 Task: Open a blank sheet, save the file as Scarlett.txt Add the quote 'The only limit to your success is your own imagination.' Apply font style 'Oswald' and font size 30 Align the text to the Left .Change the text color to  'Red'
Action: Mouse moved to (231, 181)
Screenshot: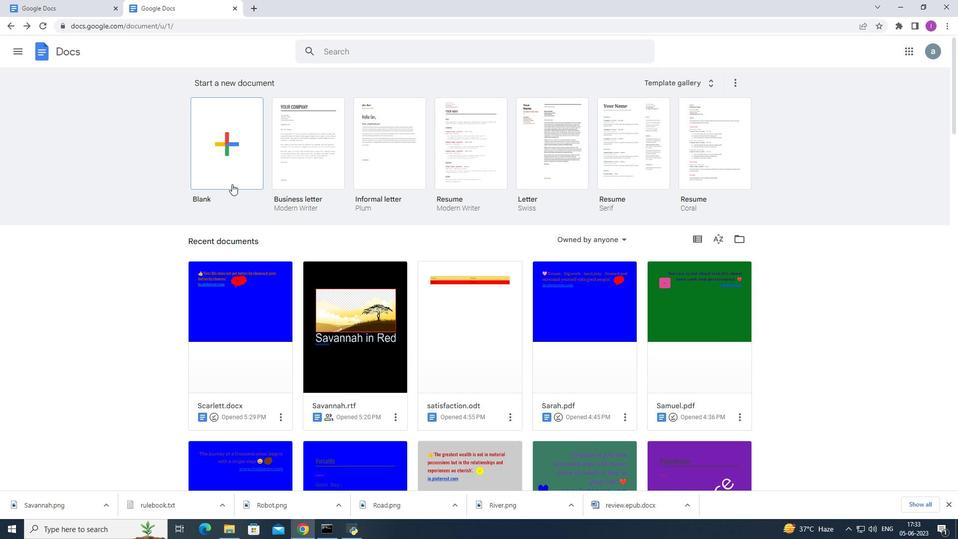 
Action: Mouse pressed left at (231, 181)
Screenshot: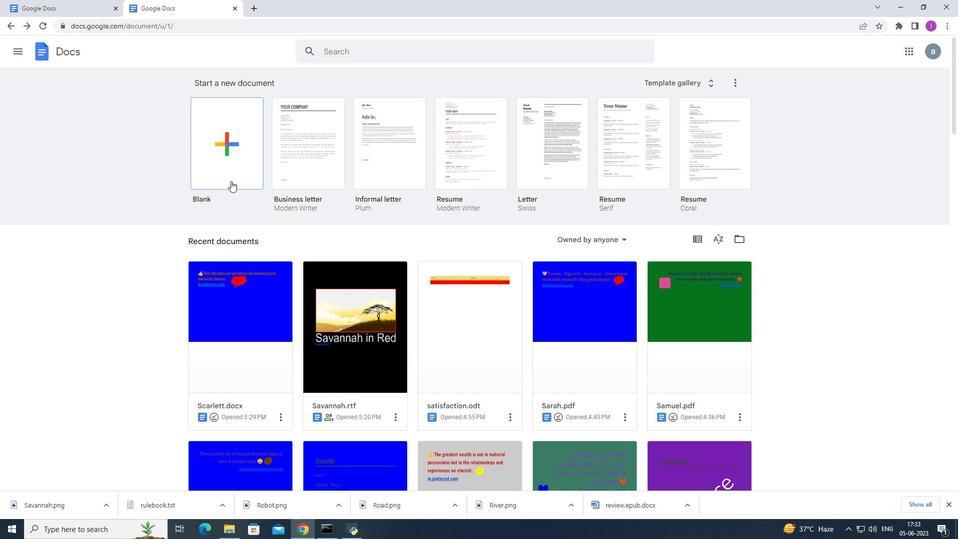 
Action: Mouse moved to (107, 44)
Screenshot: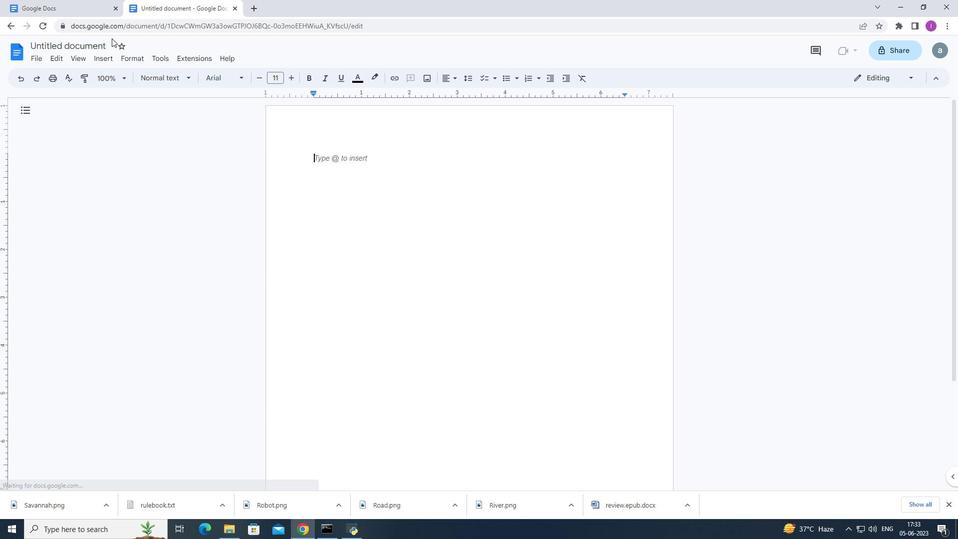 
Action: Mouse pressed left at (107, 44)
Screenshot: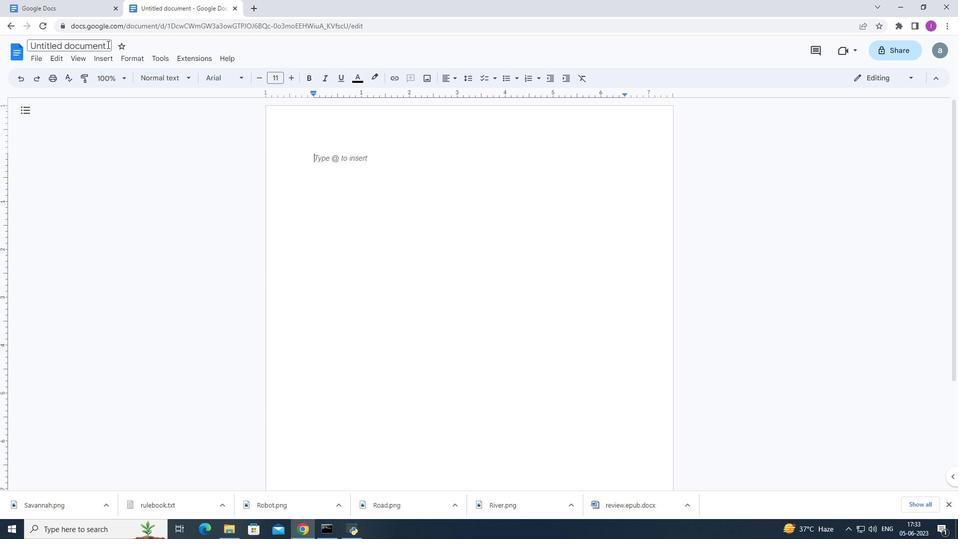 
Action: Mouse moved to (194, 28)
Screenshot: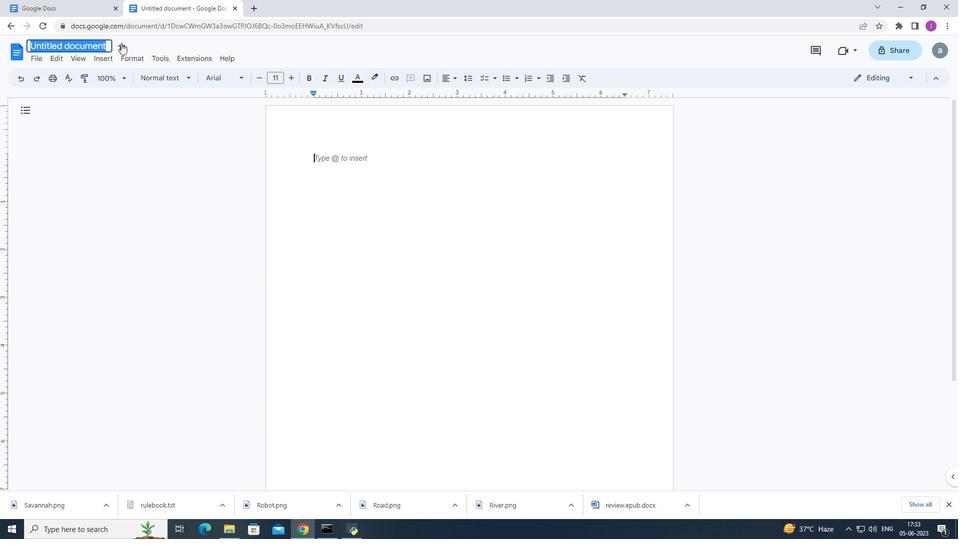 
Action: Key pressed <Key.shift>Scarlett.txt
Screenshot: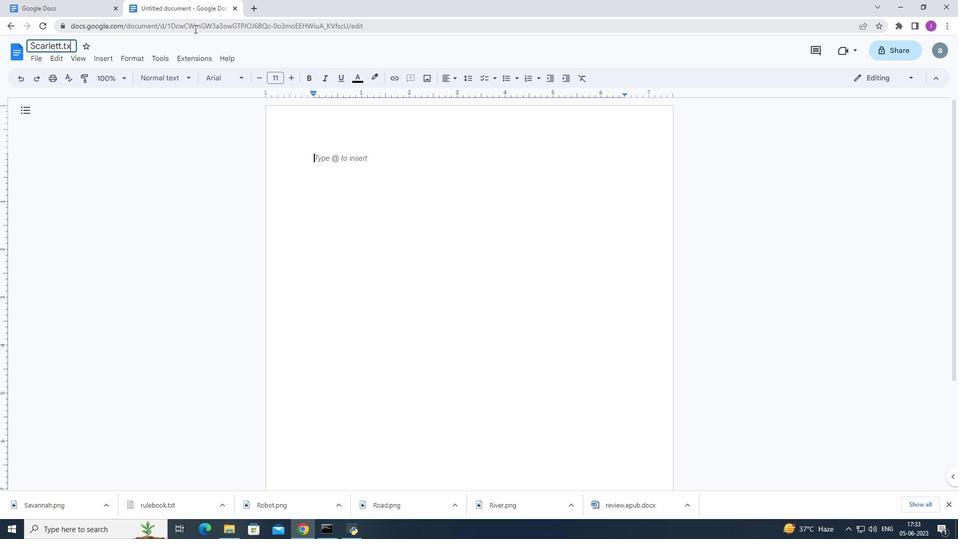
Action: Mouse moved to (322, 160)
Screenshot: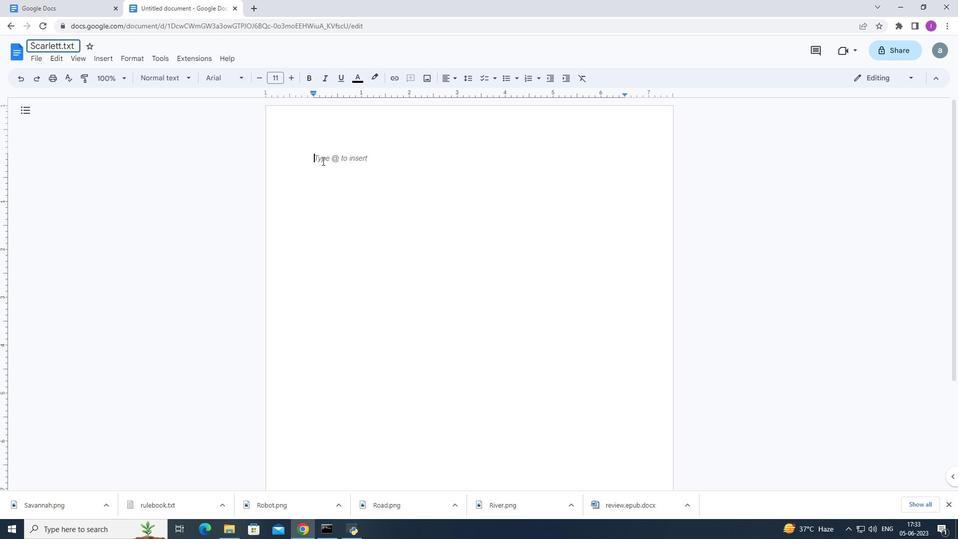 
Action: Mouse pressed left at (322, 160)
Screenshot: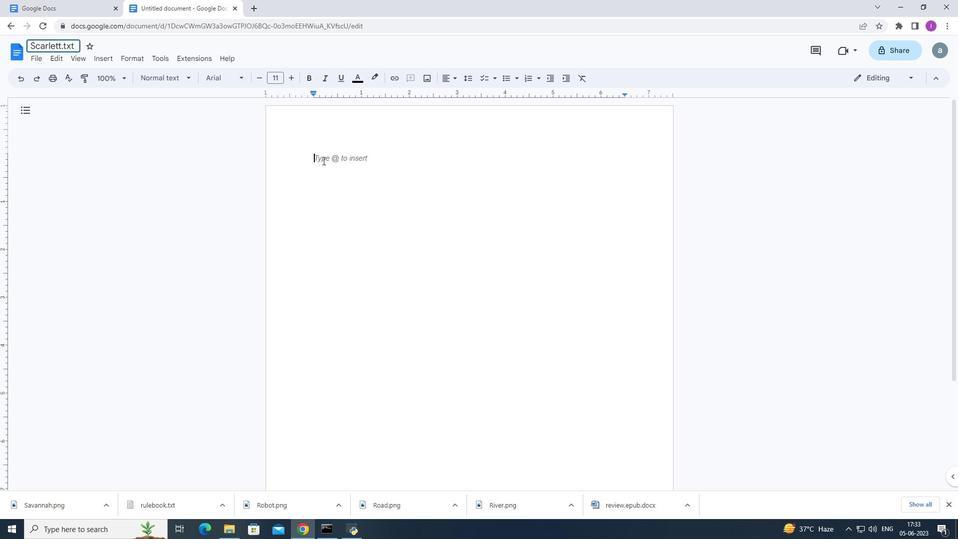 
Action: Mouse moved to (326, 157)
Screenshot: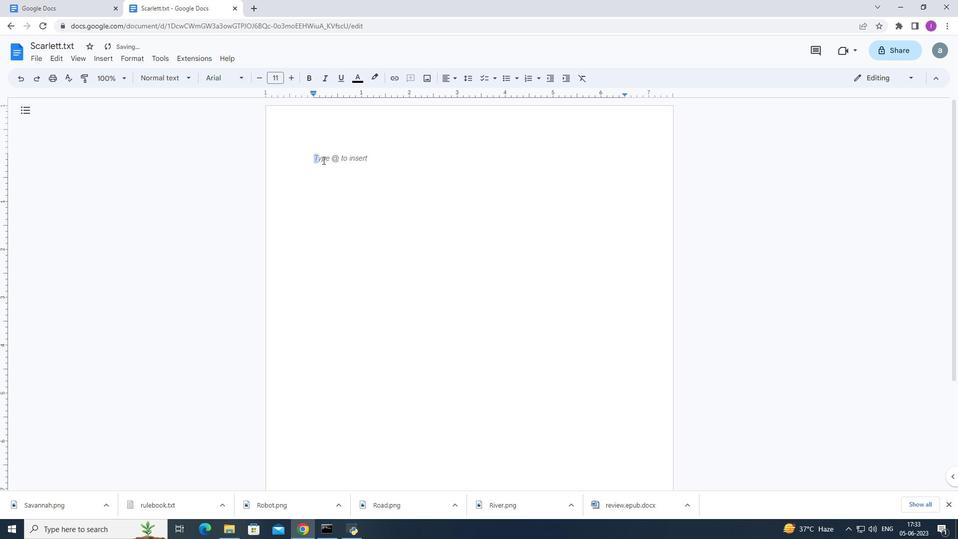 
Action: Key pressed <Key.shift><Key.shift><Key.shift><Key.shift><Key.shift><Key.shift><Key.shift><Key.shift><Key.shift><Key.shift><Key.shift><Key.shift><Key.shift><Key.shift><Key.shift><Key.shift><Key.shift><Key.shift><Key.shift><Key.shift><Key.shift><Key.shift><Key.shift><Key.shift><Key.shift><Key.shift><Key.shift><Key.shift><Key.shift><Key.shift><Key.shift><Key.shift><Key.shift>"<Key.shift>The<Key.backspace><Key.backspace><Key.backspace><Key.backspace><Key.backspace>'<Key.shift>The<Key.space>only<Key.space>limit<Key.space>to<Key.space>your<Key.space>success<Key.space>is<Key.space>your<Key.space>own<Key.space>imagination.'
Screenshot: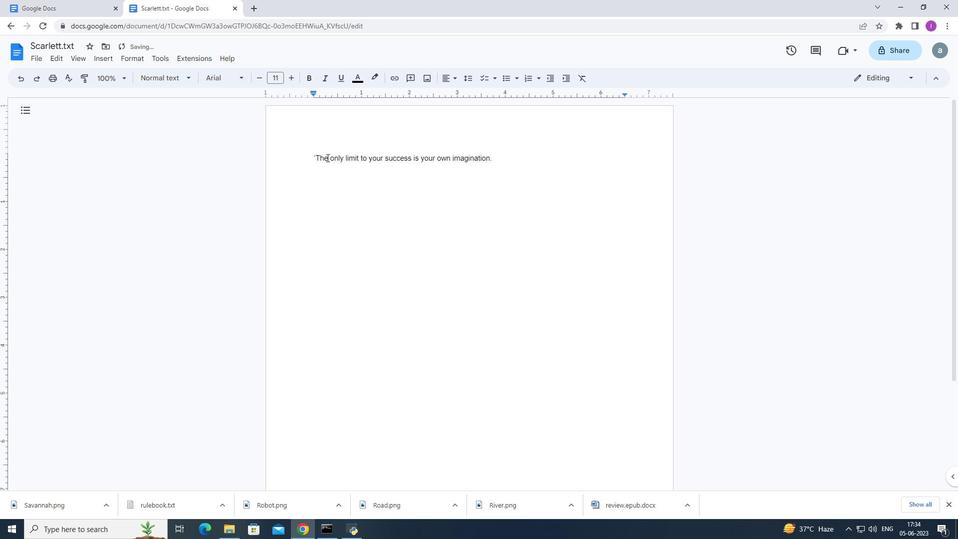 
Action: Mouse moved to (507, 160)
Screenshot: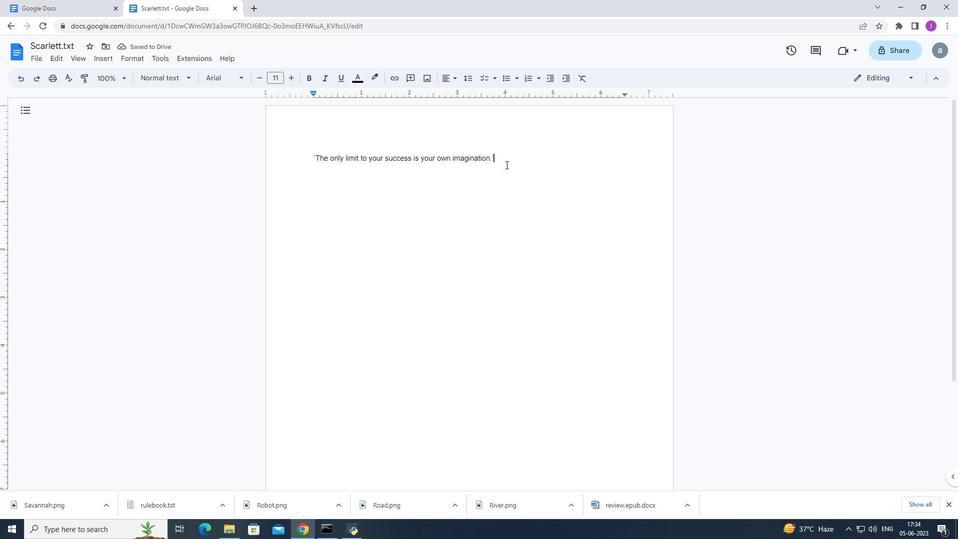 
Action: Mouse pressed left at (507, 160)
Screenshot: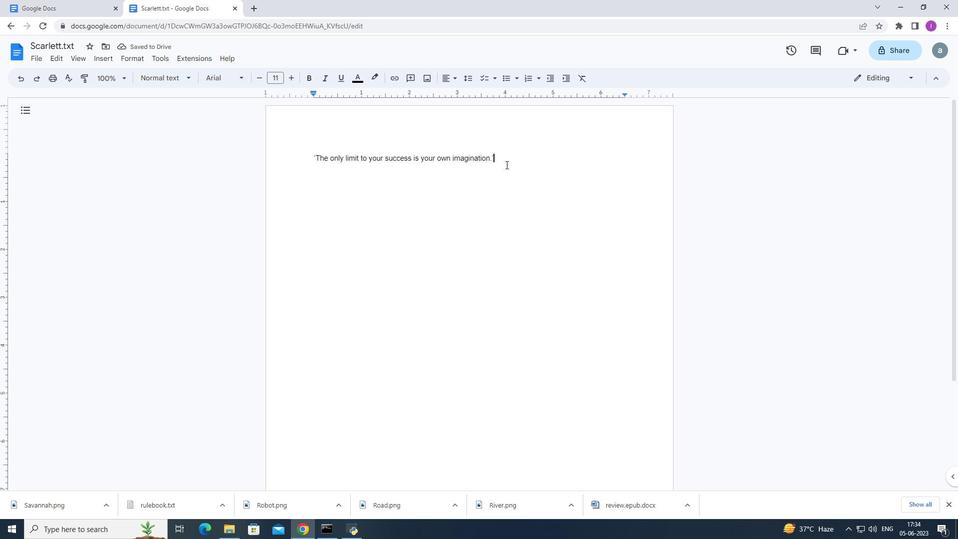 
Action: Mouse moved to (240, 76)
Screenshot: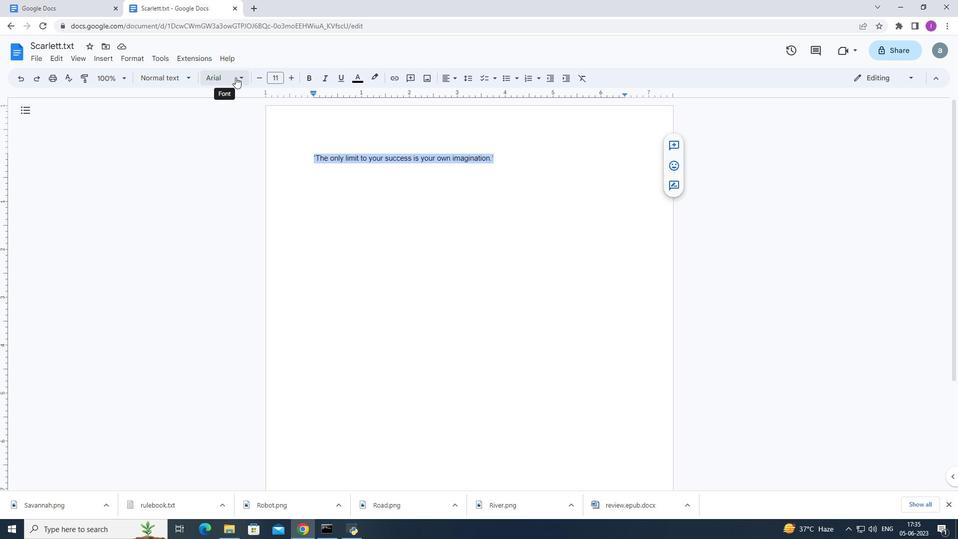 
Action: Mouse pressed left at (240, 76)
Screenshot: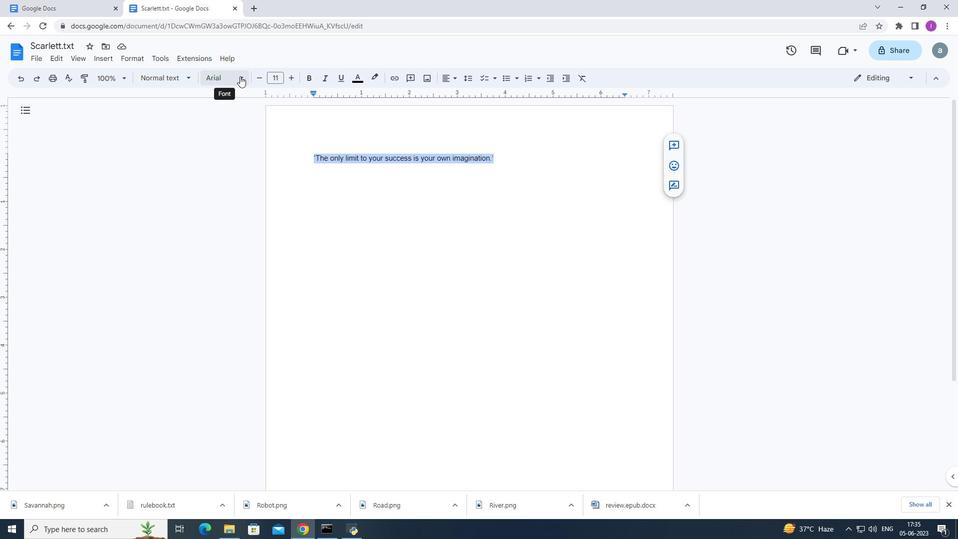 
Action: Mouse moved to (239, 198)
Screenshot: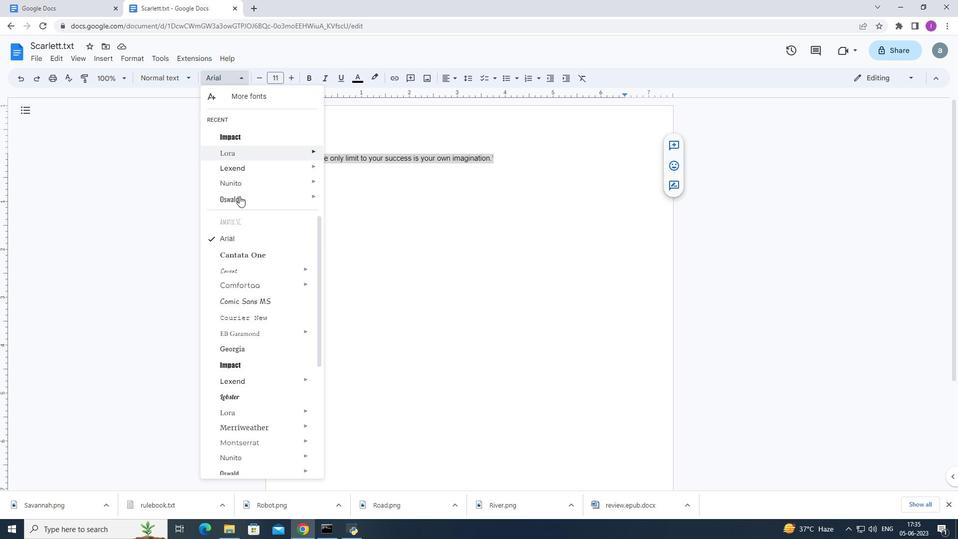 
Action: Mouse pressed left at (239, 198)
Screenshot: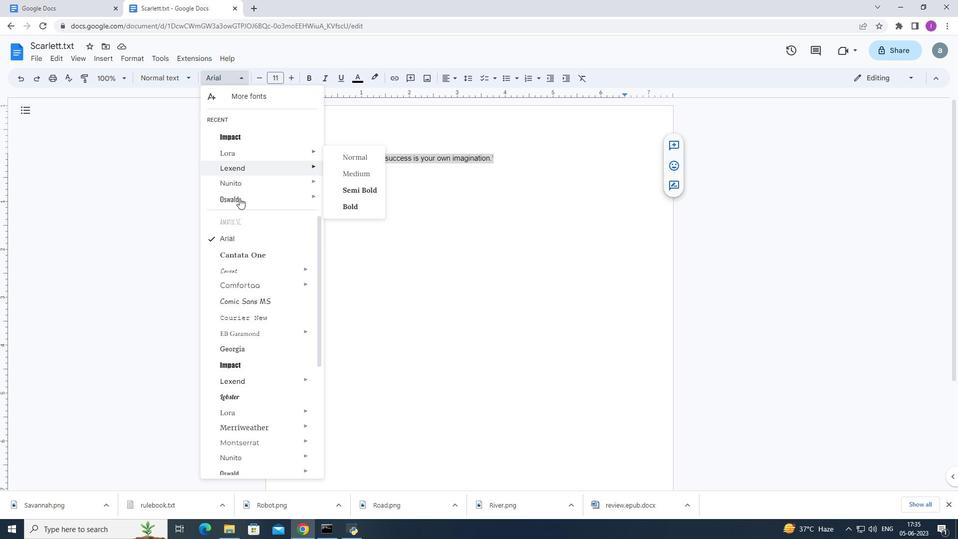 
Action: Mouse moved to (243, 75)
Screenshot: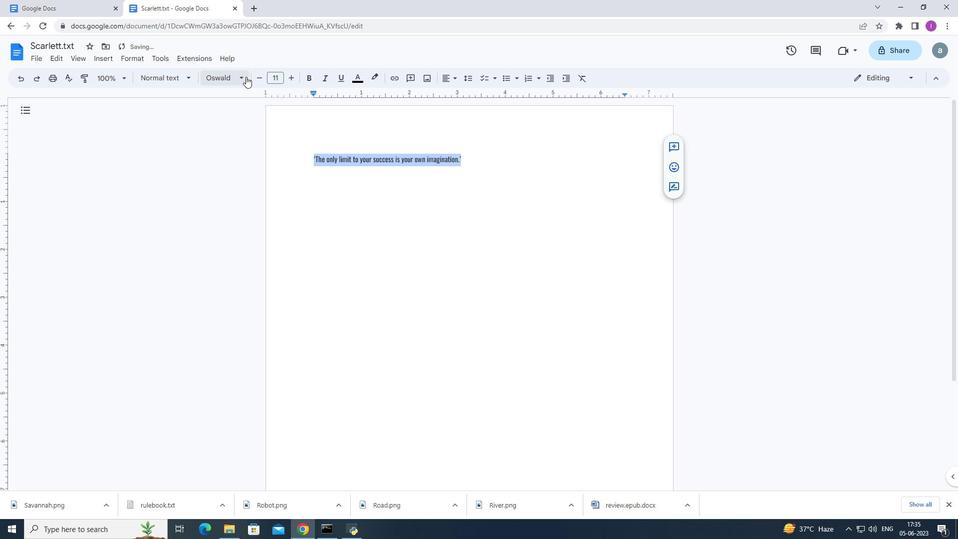 
Action: Mouse pressed left at (243, 75)
Screenshot: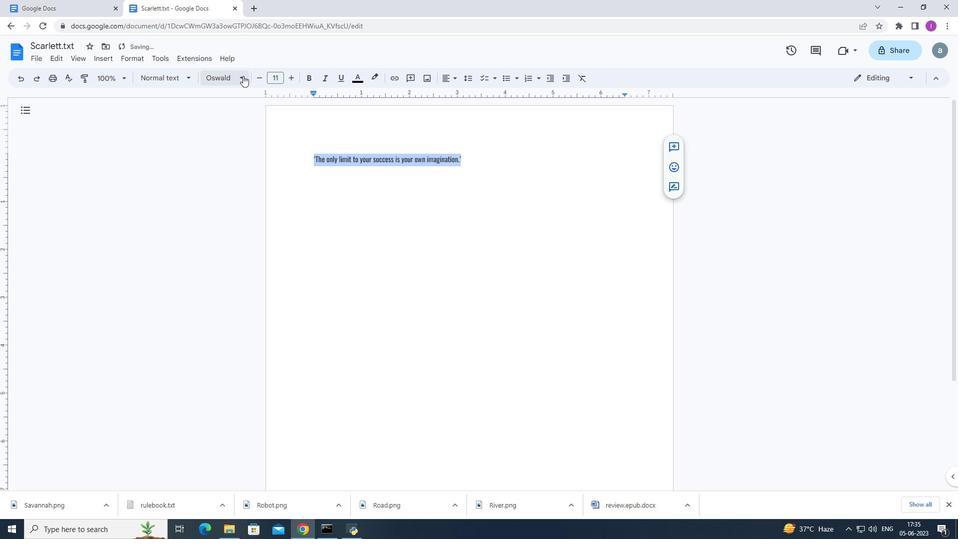 
Action: Mouse moved to (348, 221)
Screenshot: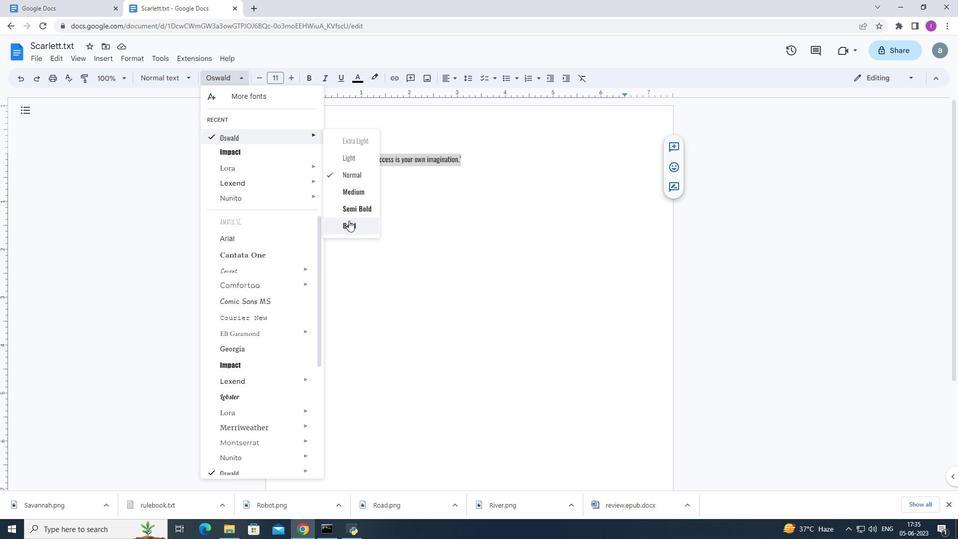 
Action: Mouse pressed left at (348, 221)
Screenshot: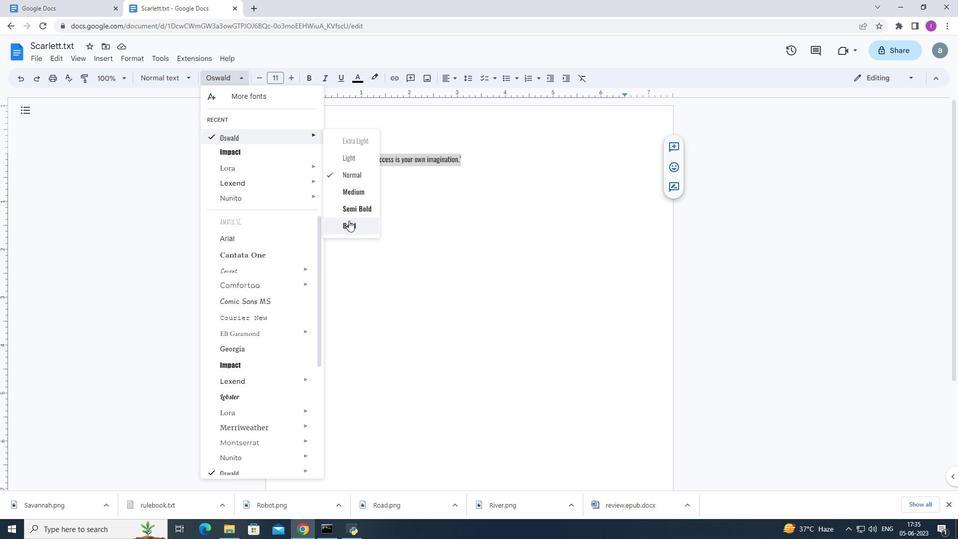 
Action: Mouse moved to (282, 77)
Screenshot: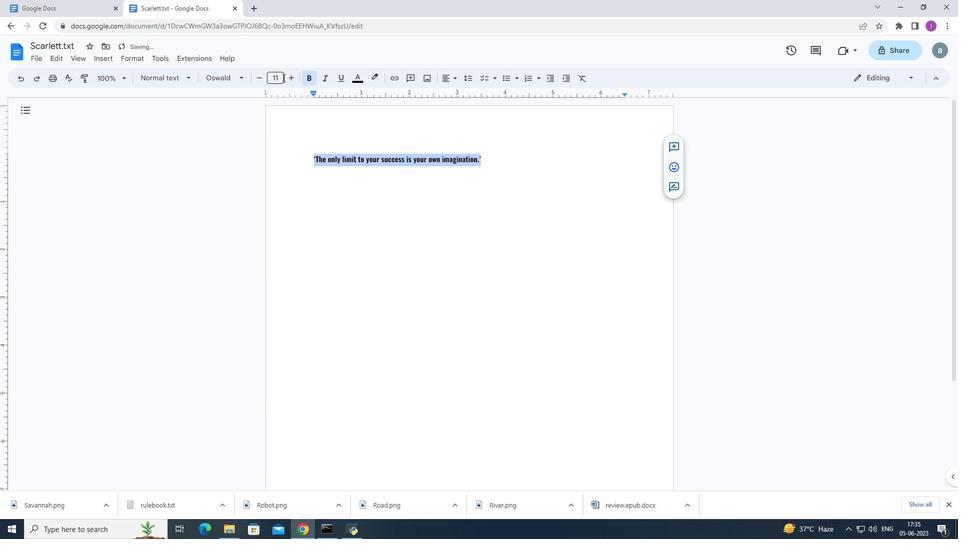 
Action: Mouse pressed left at (282, 77)
Screenshot: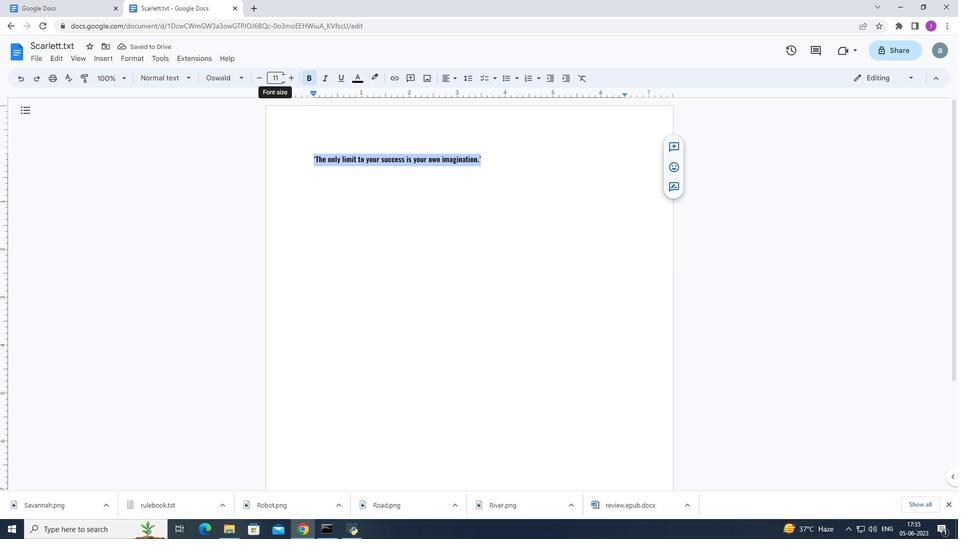 
Action: Mouse moved to (282, 85)
Screenshot: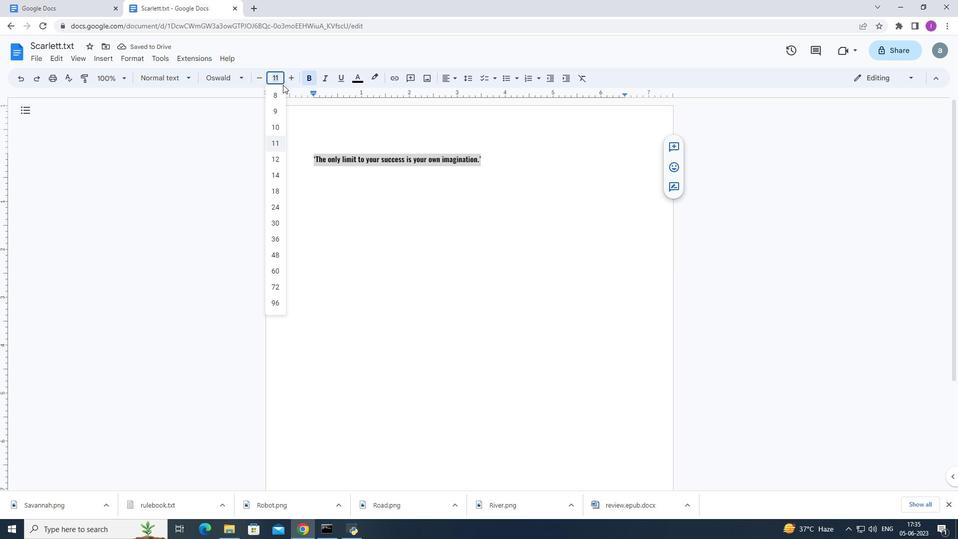 
Action: Key pressed 3
Screenshot: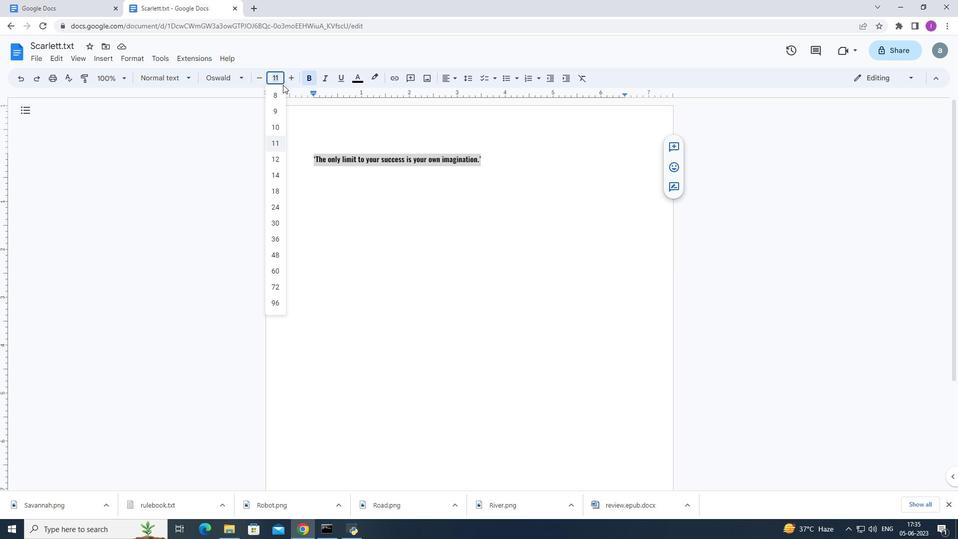 
Action: Mouse moved to (280, 90)
Screenshot: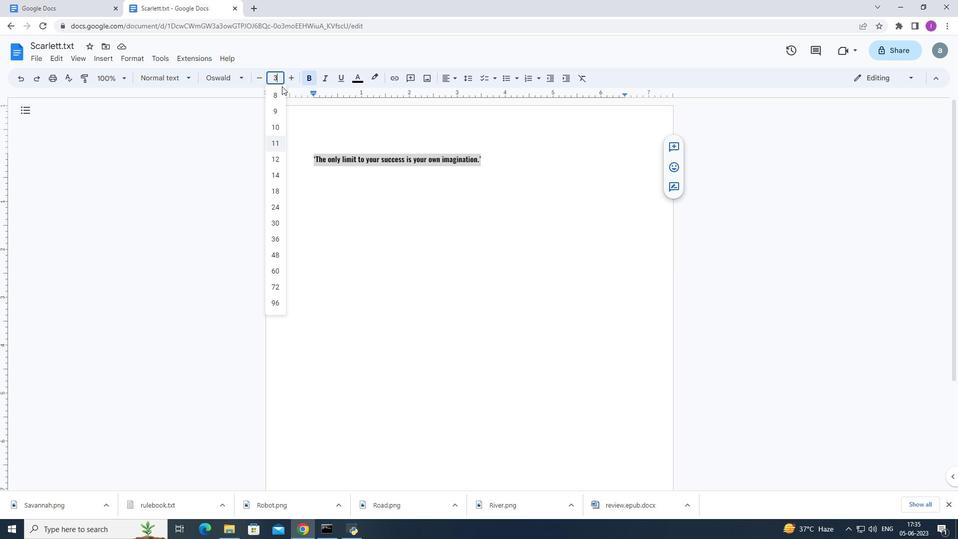 
Action: Key pressed 0
Screenshot: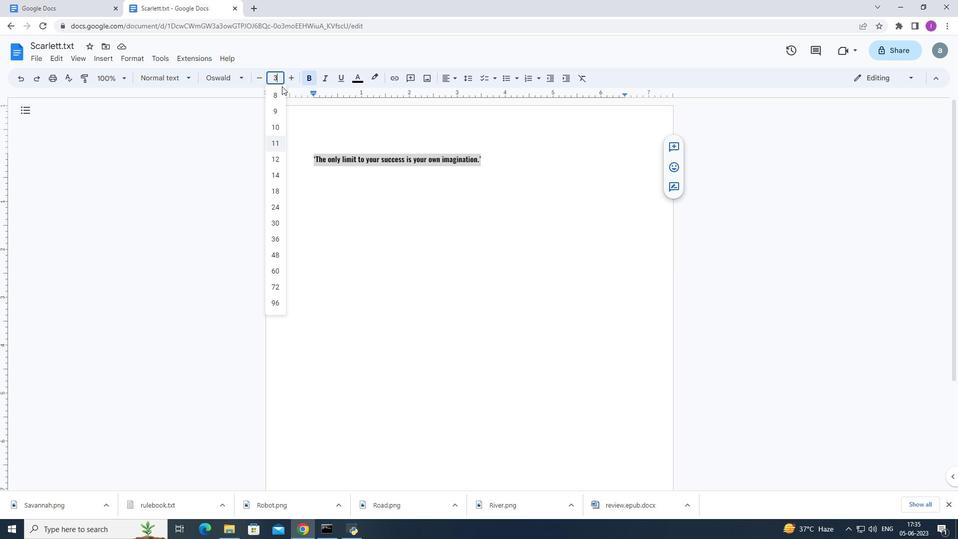 
Action: Mouse moved to (278, 98)
Screenshot: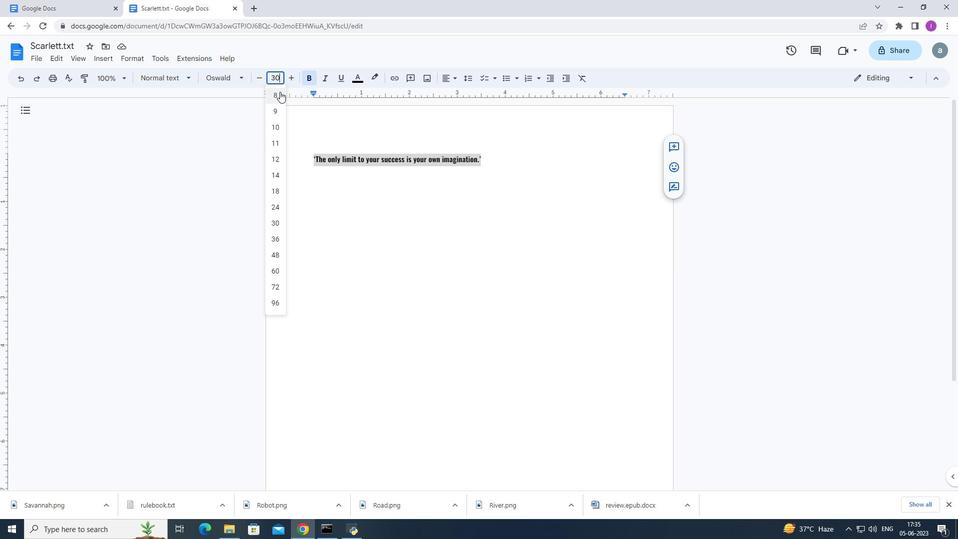 
Action: Key pressed <Key.enter>
Screenshot: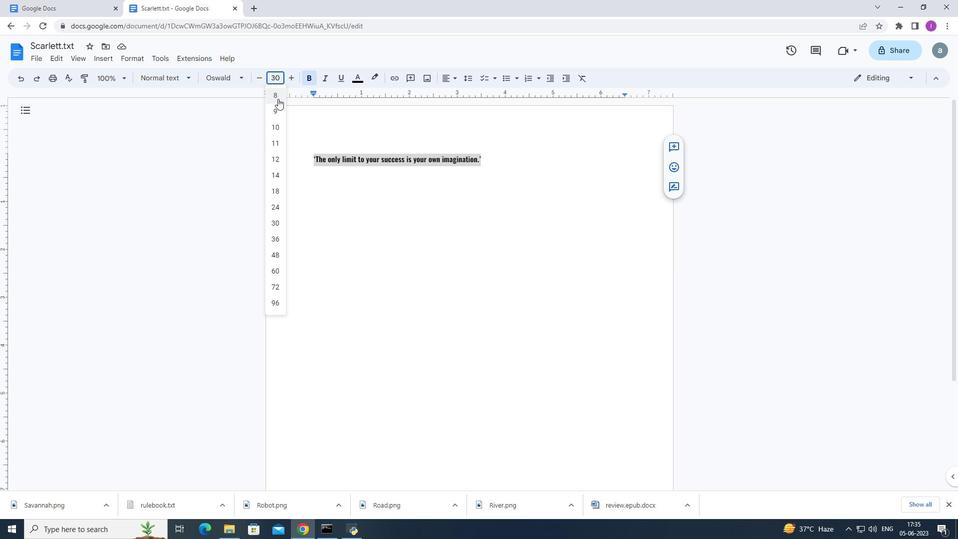 
Action: Mouse moved to (363, 79)
Screenshot: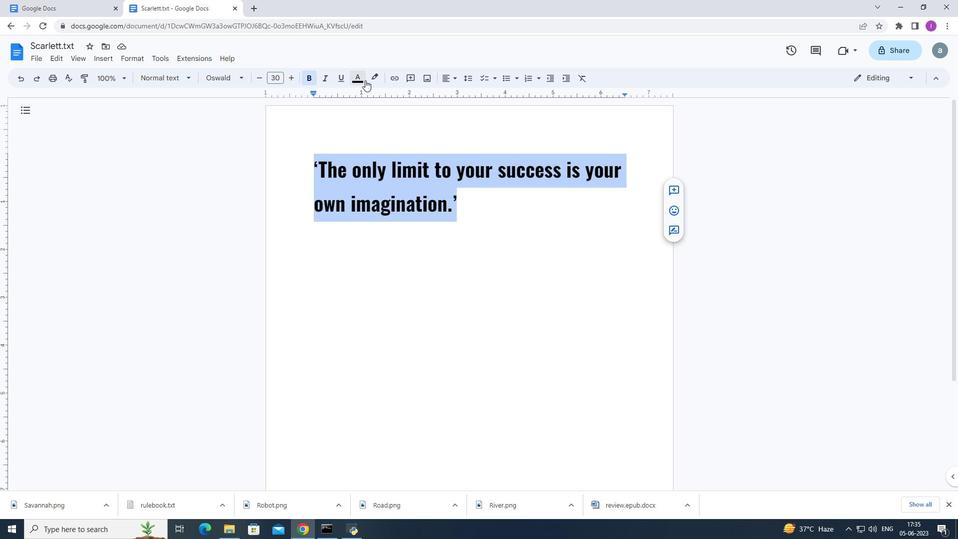 
Action: Mouse pressed left at (363, 79)
Screenshot: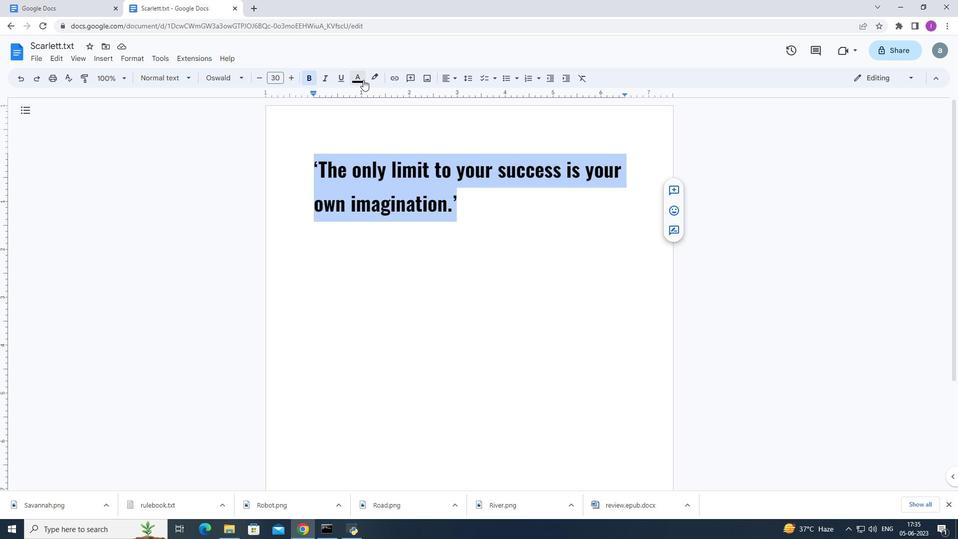 
Action: Mouse moved to (371, 105)
Screenshot: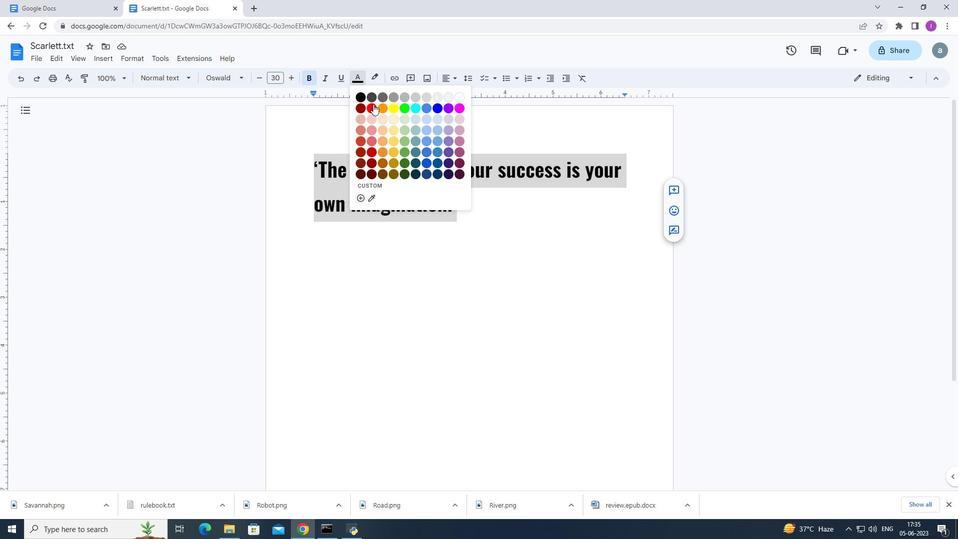 
Action: Mouse pressed left at (371, 105)
Screenshot: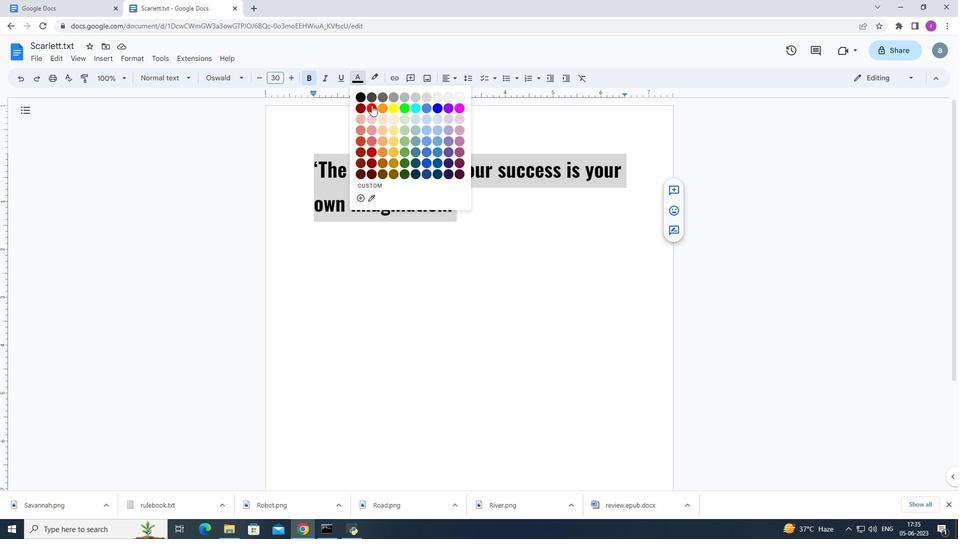 
Action: Mouse moved to (293, 307)
Screenshot: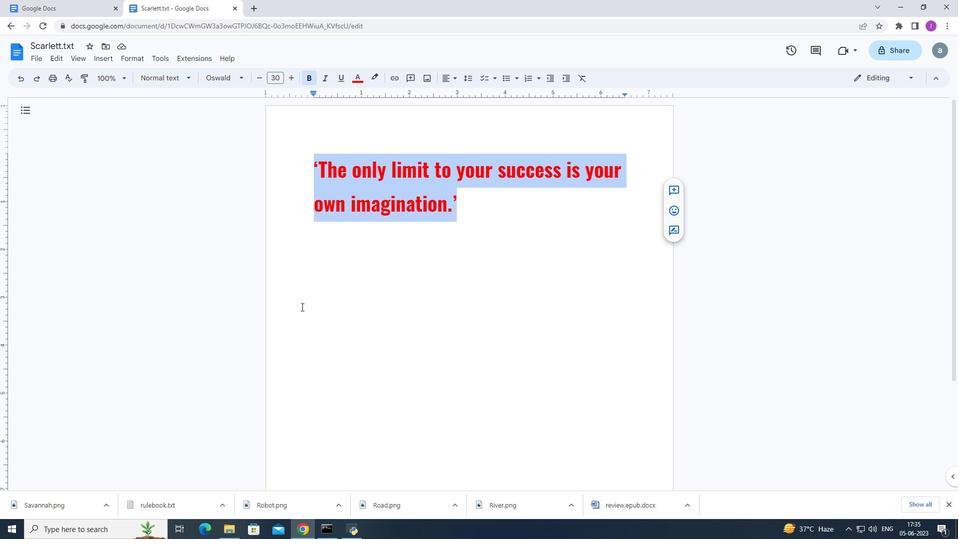 
